 Task: Create and manage organization repository secrets for secure automation.
Action: Mouse moved to (377, 510)
Screenshot: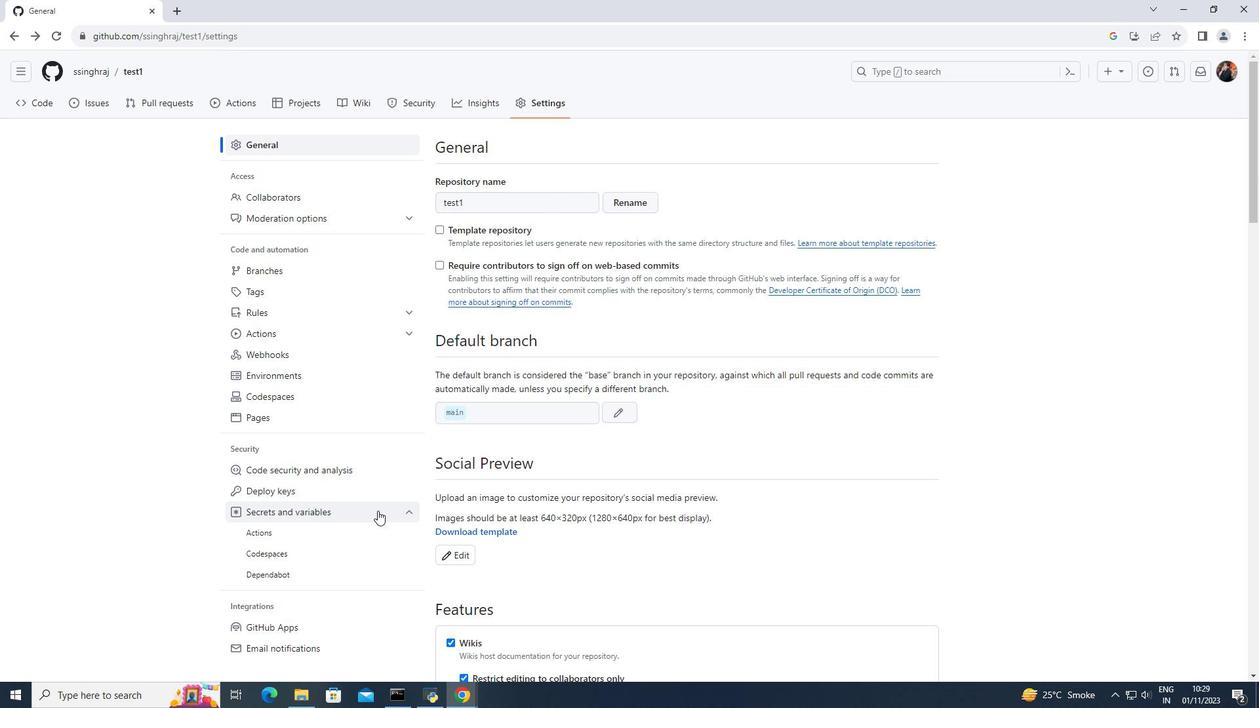 
Action: Mouse pressed left at (377, 510)
Screenshot: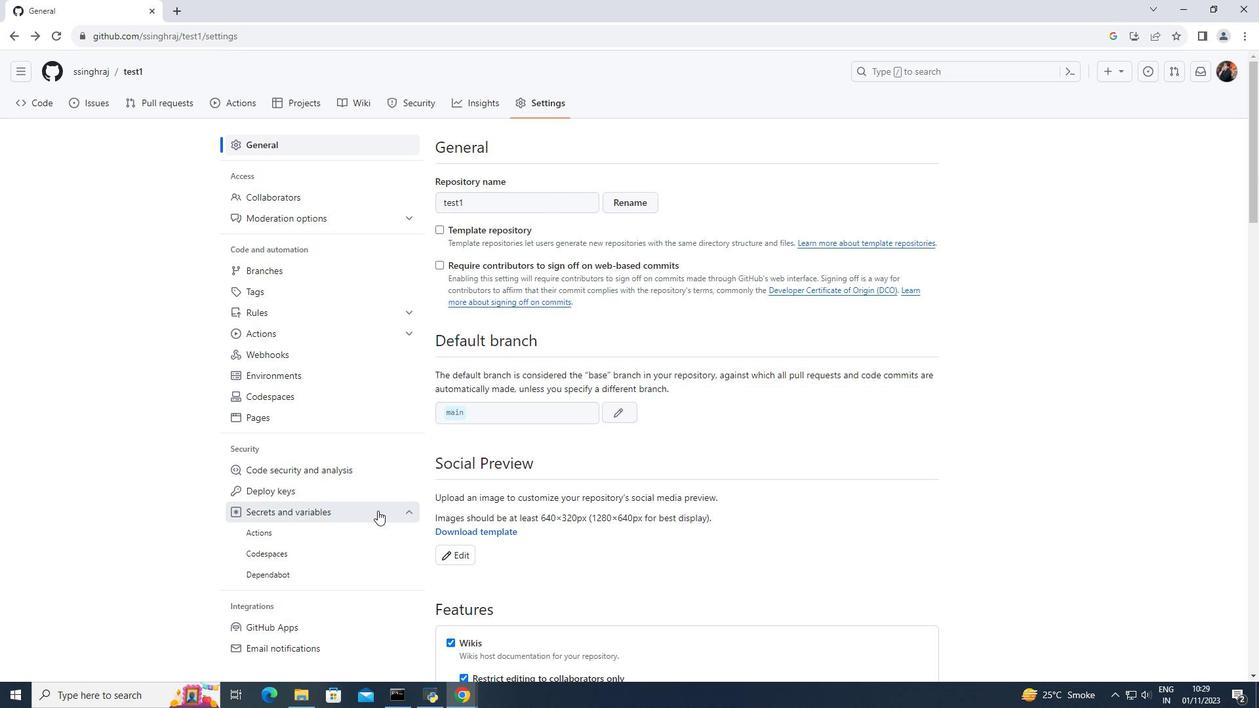 
Action: Mouse moved to (405, 508)
Screenshot: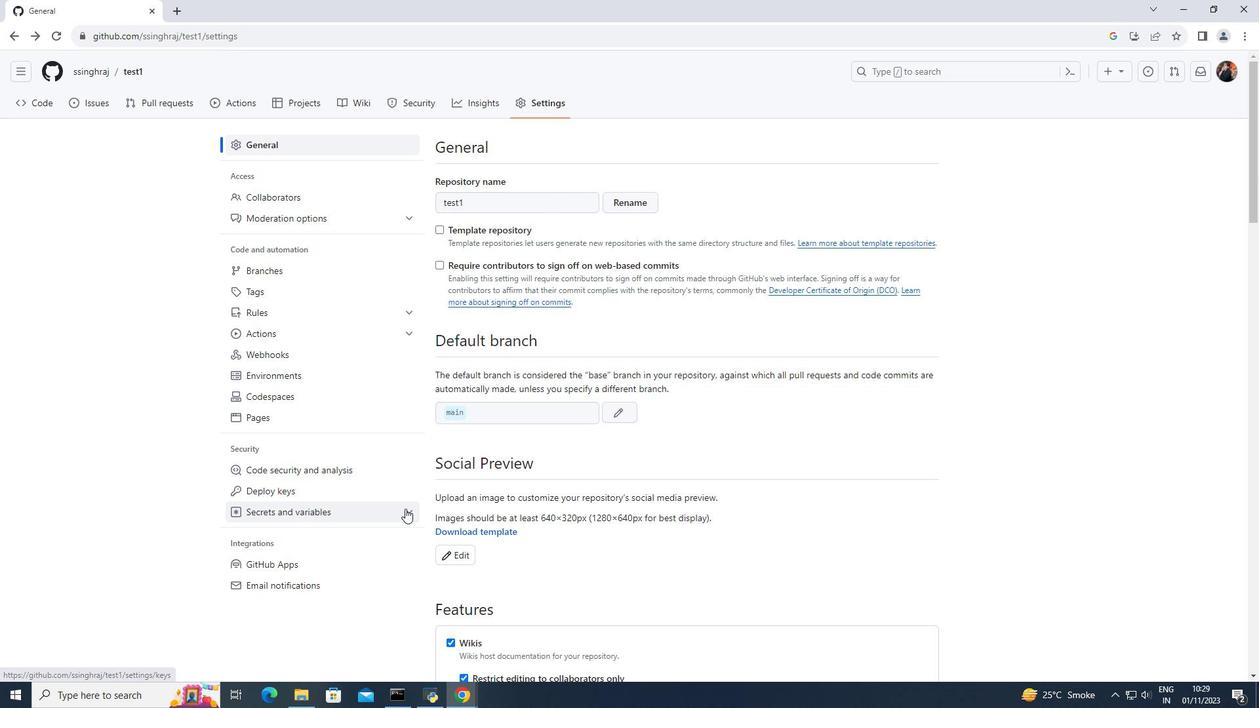 
Action: Mouse pressed left at (405, 508)
Screenshot: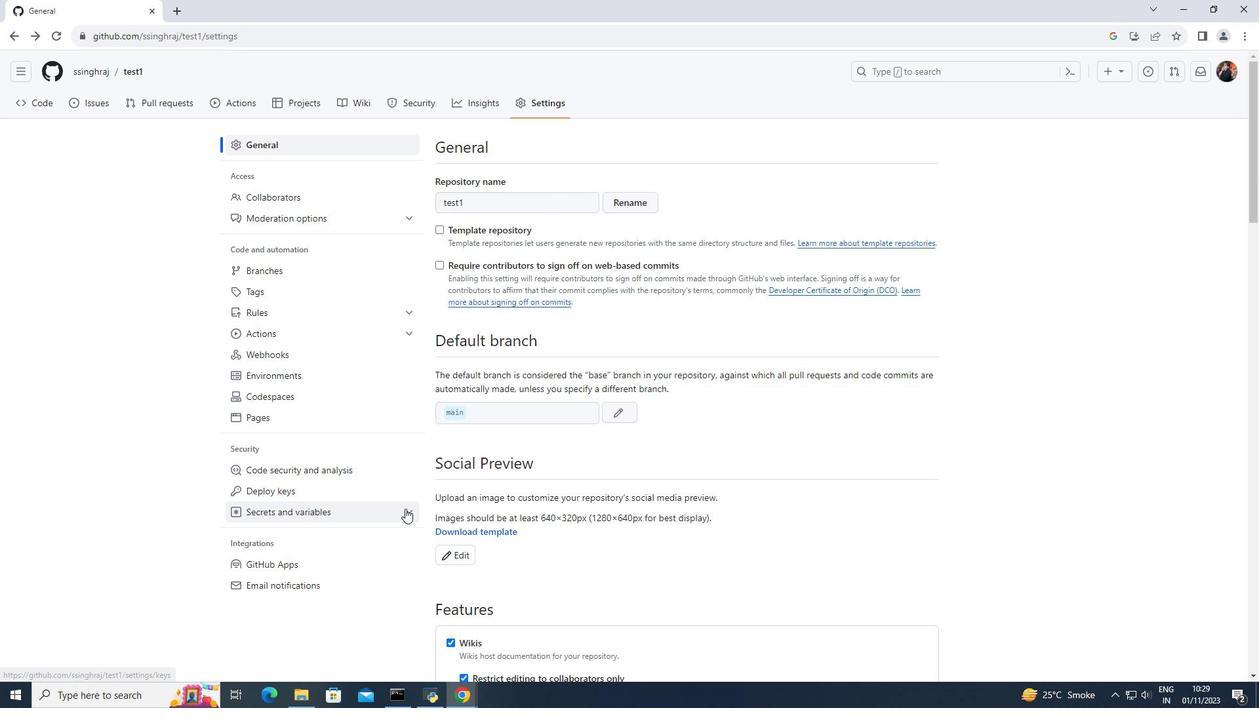 
Action: Mouse moved to (274, 531)
Screenshot: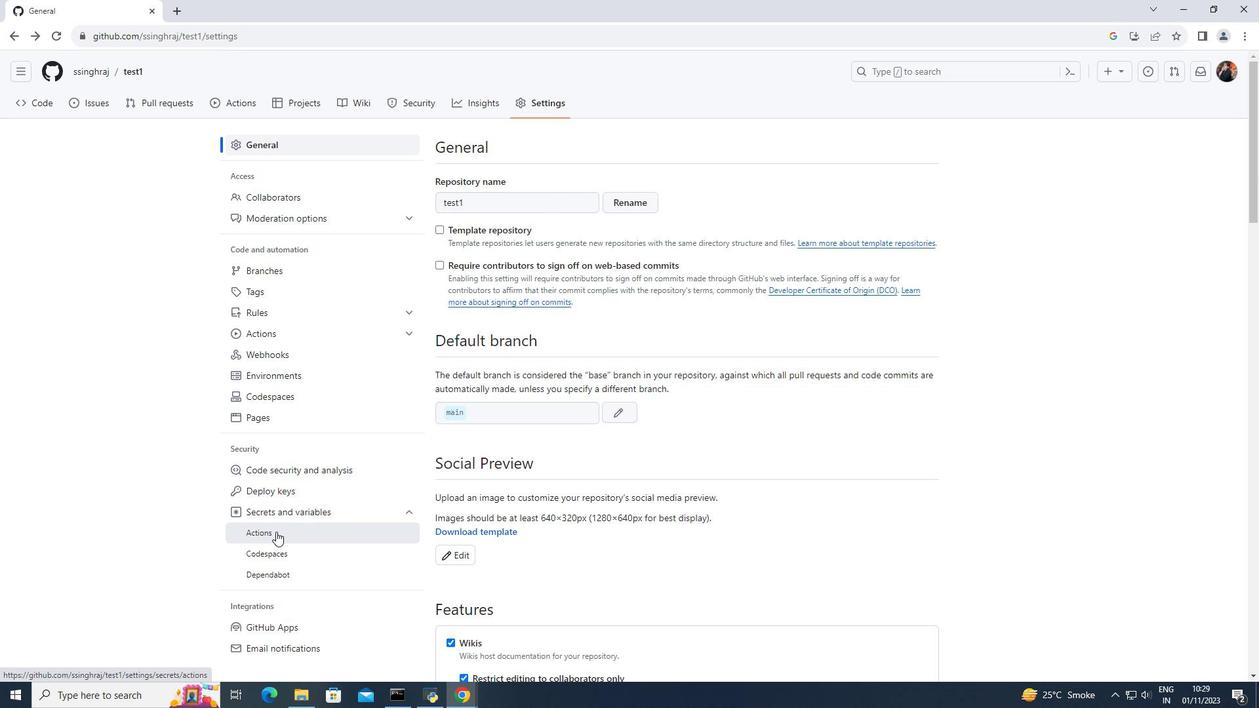 
Action: Mouse pressed left at (274, 531)
Screenshot: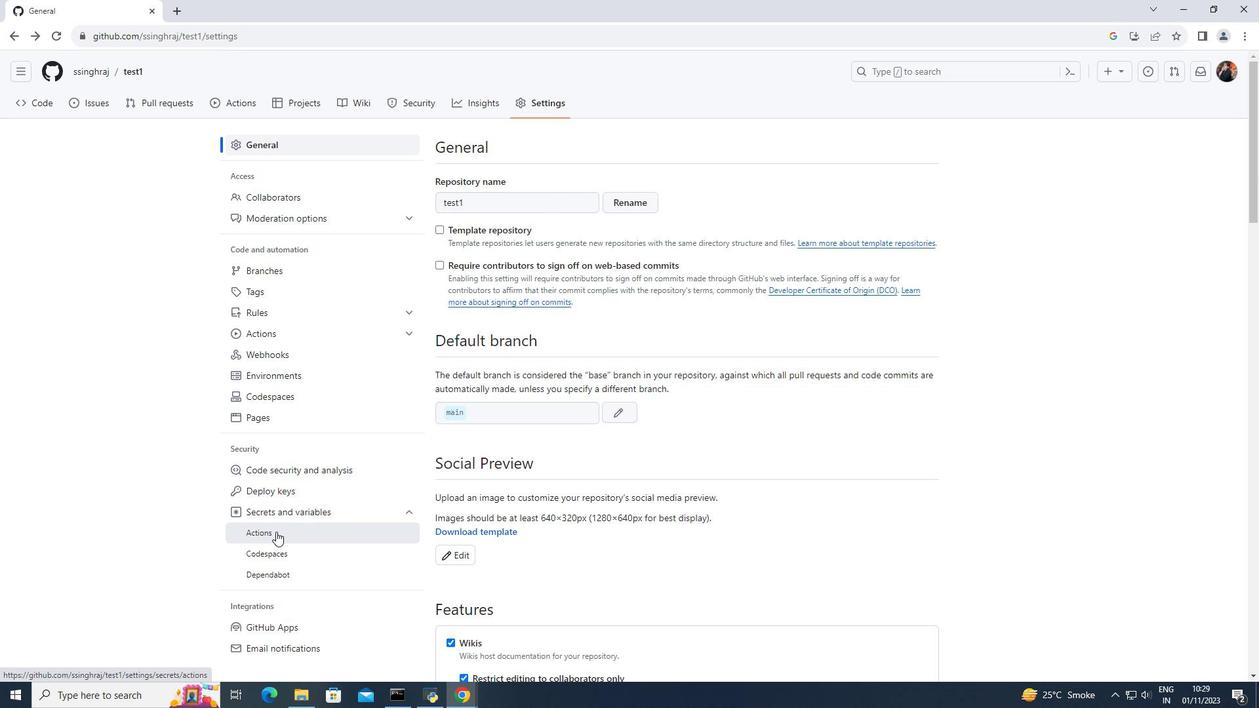 
Action: Mouse moved to (458, 282)
Screenshot: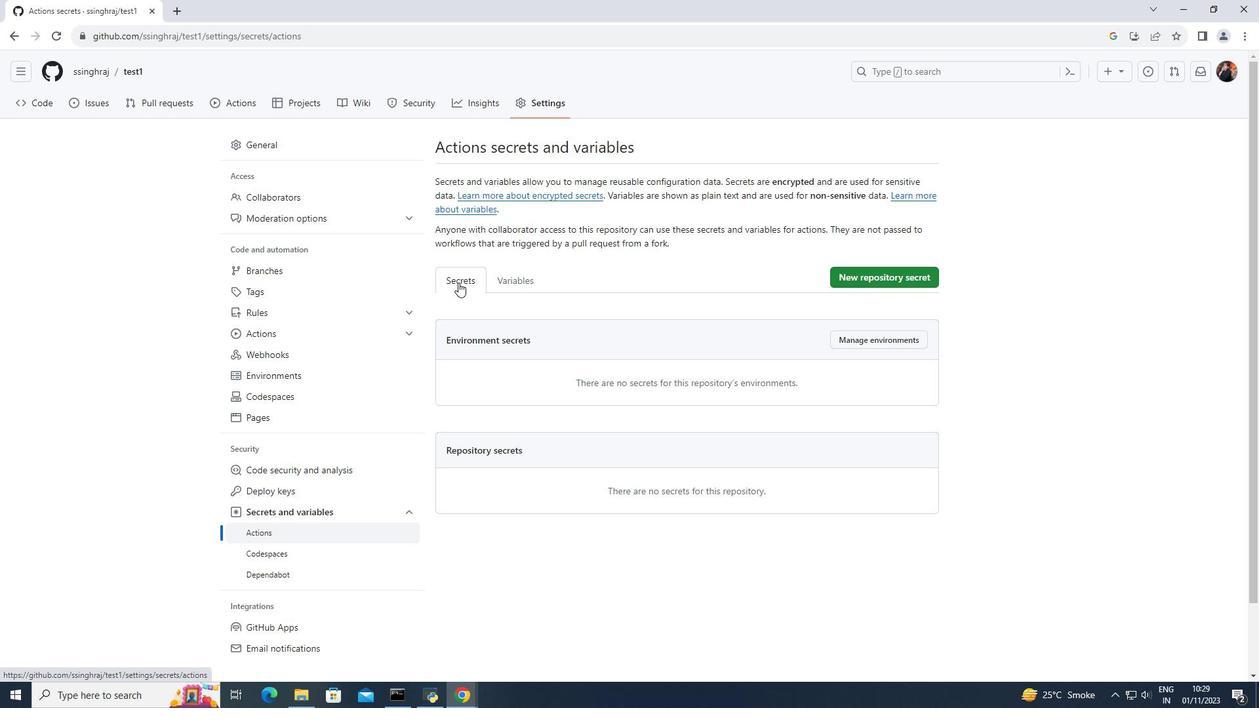 
Action: Mouse pressed left at (458, 282)
Screenshot: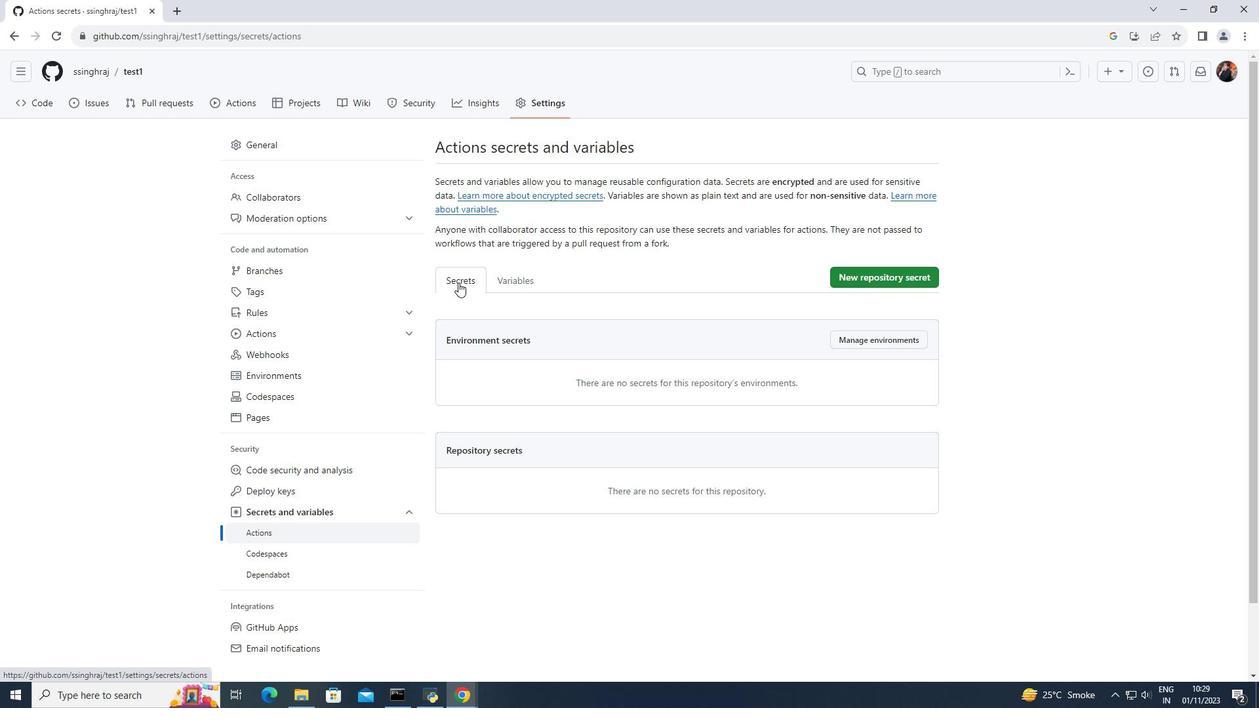 
Action: Mouse pressed left at (458, 282)
Screenshot: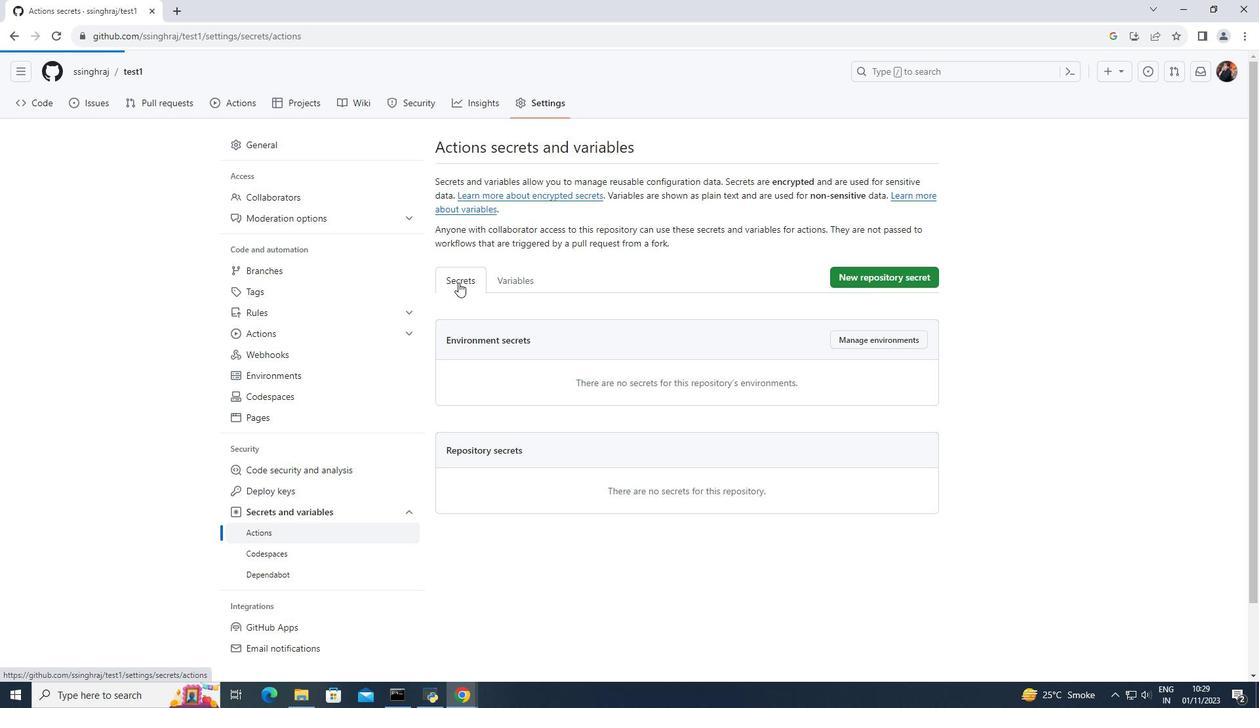 
Action: Mouse moved to (458, 281)
Screenshot: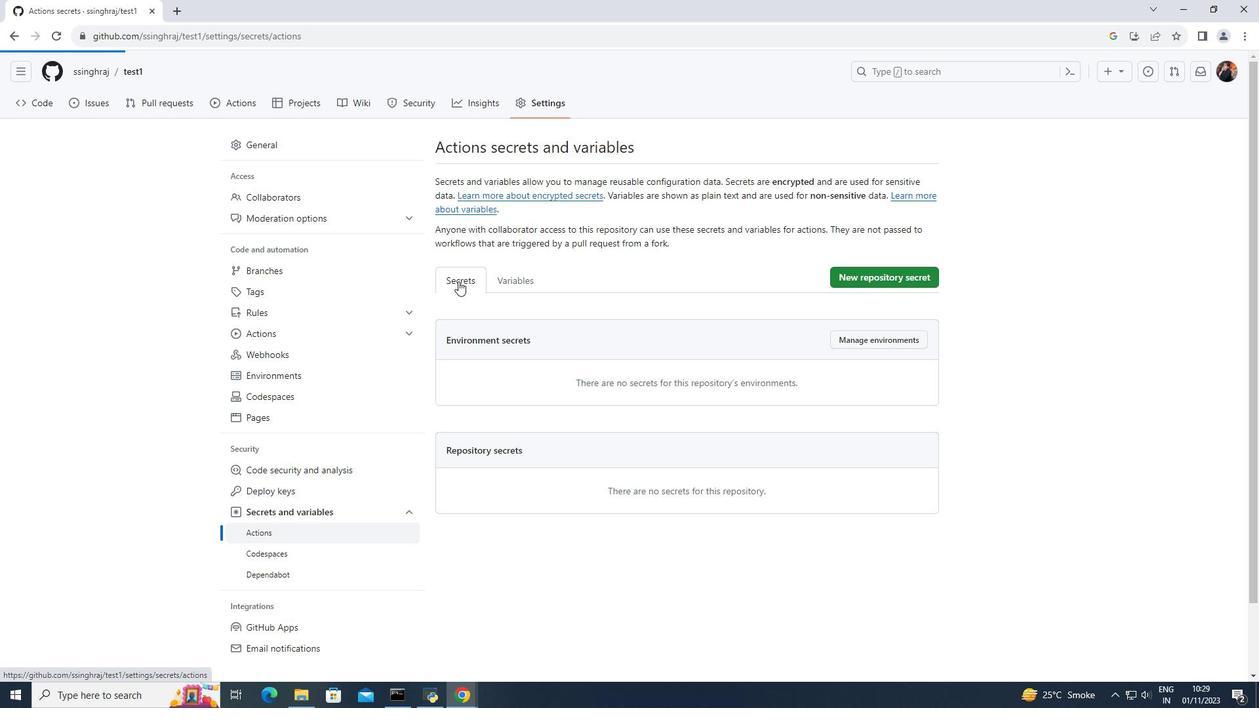 
Action: Mouse pressed left at (458, 281)
Screenshot: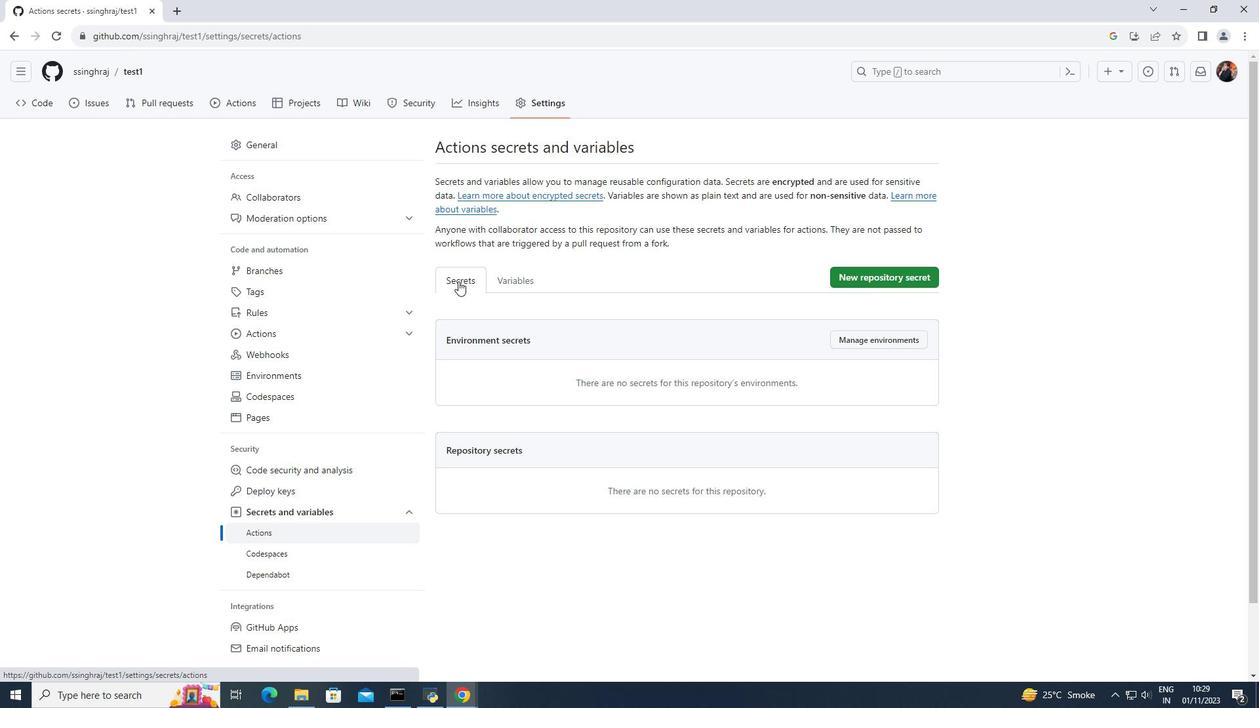 
Action: Mouse moved to (889, 276)
Screenshot: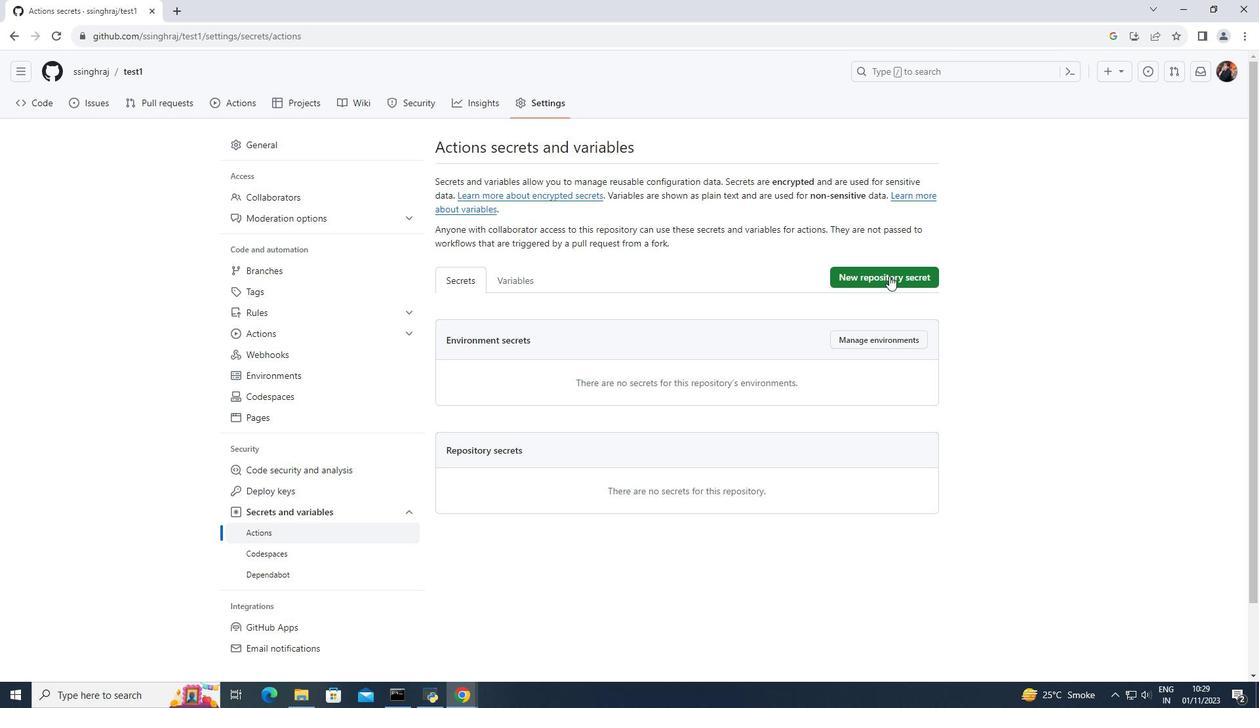 
Action: Mouse pressed left at (889, 276)
Screenshot: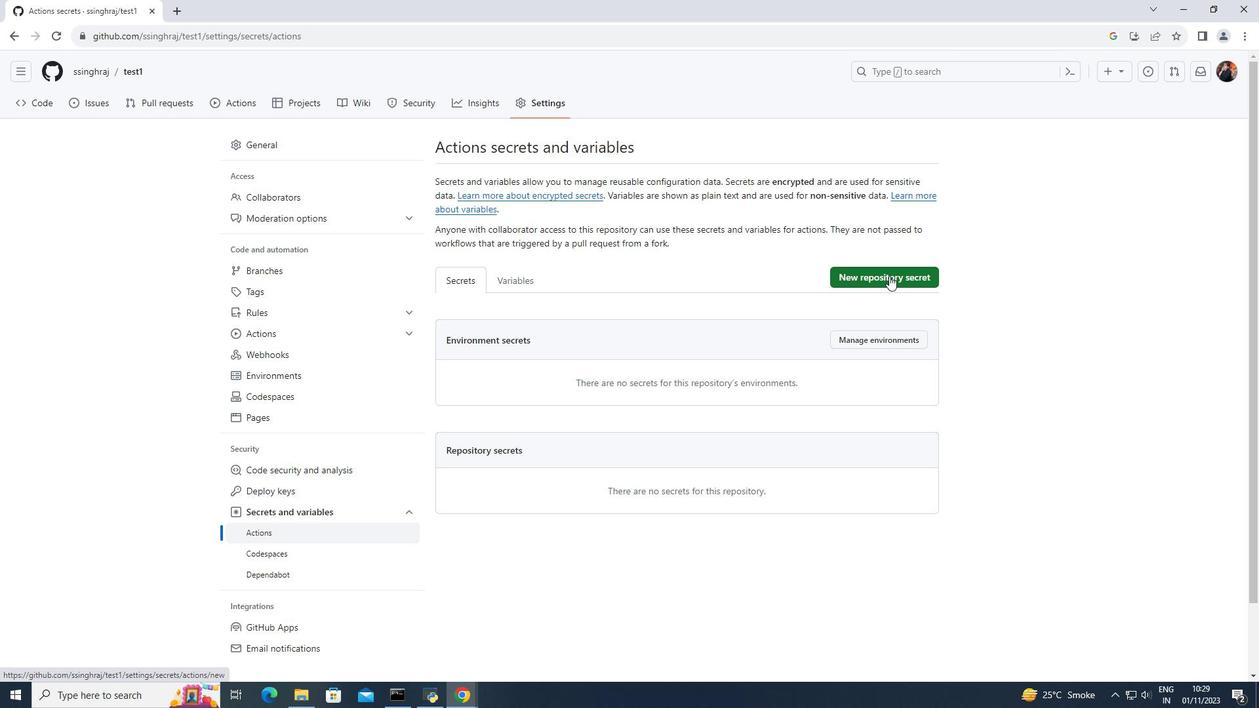 
Action: Mouse moved to (492, 198)
Screenshot: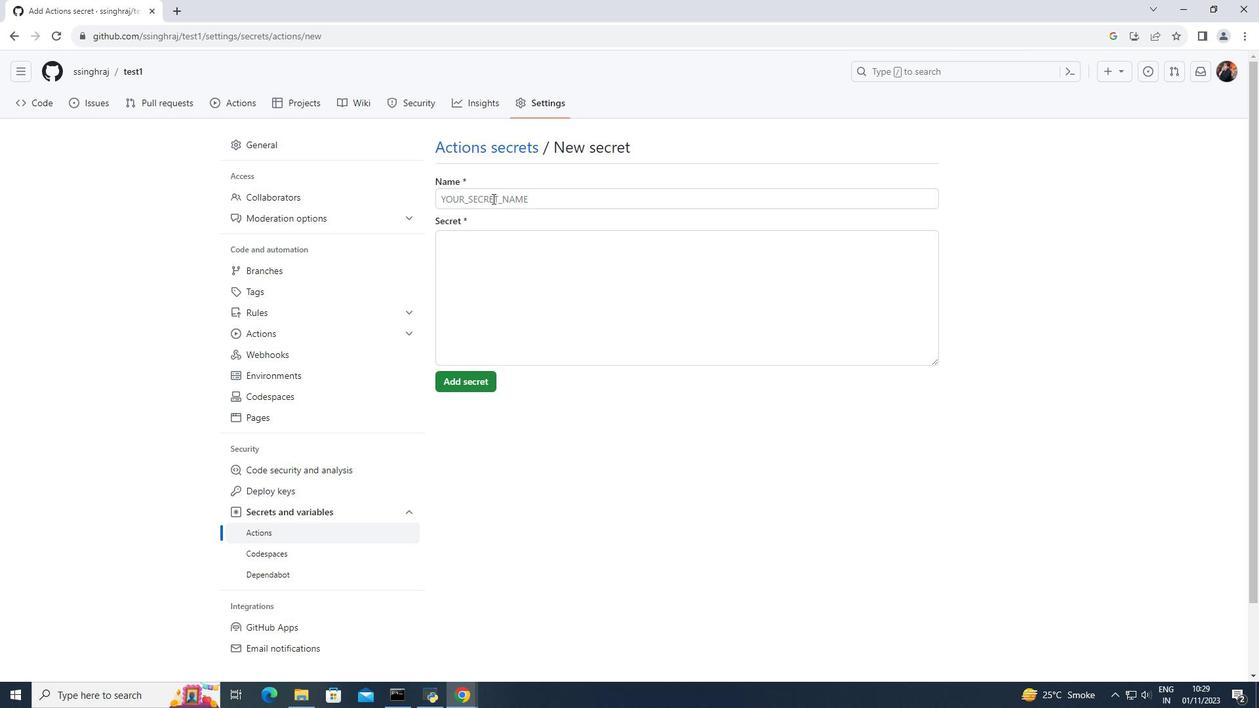 
Action: Mouse pressed left at (492, 198)
Screenshot: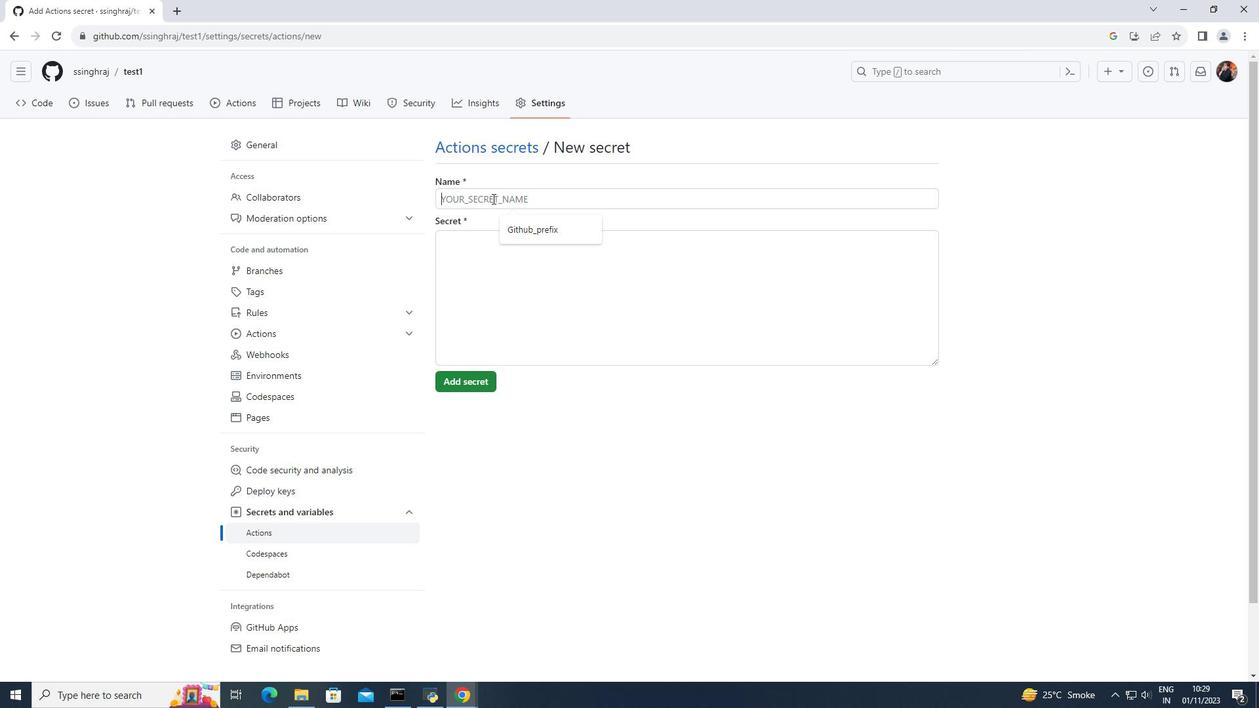 
Action: Mouse moved to (493, 197)
Screenshot: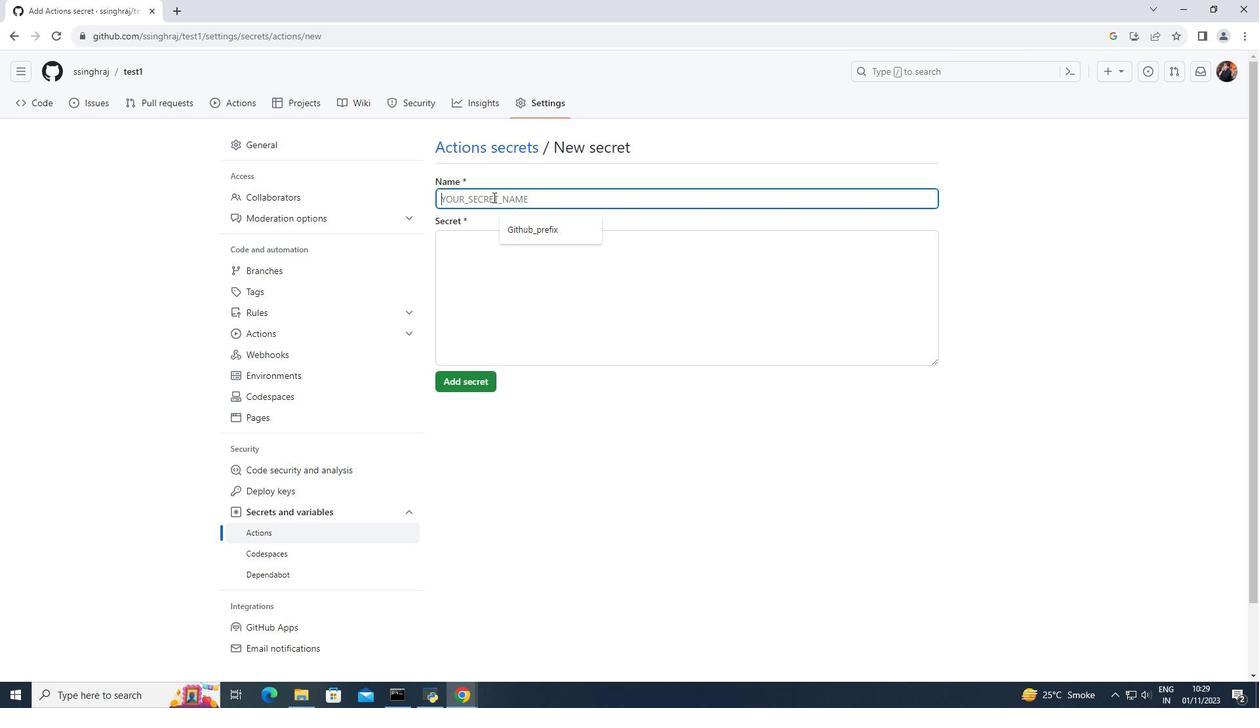 
Action: Key pressed sweta<Key.backspace><Key.backspace><Key.backspace><Key.backspace><Key.backspace><Key.backspace><Key.backspace><Key.backspace><Key.shift>Sweta<Key.shift_r>_singh
Screenshot: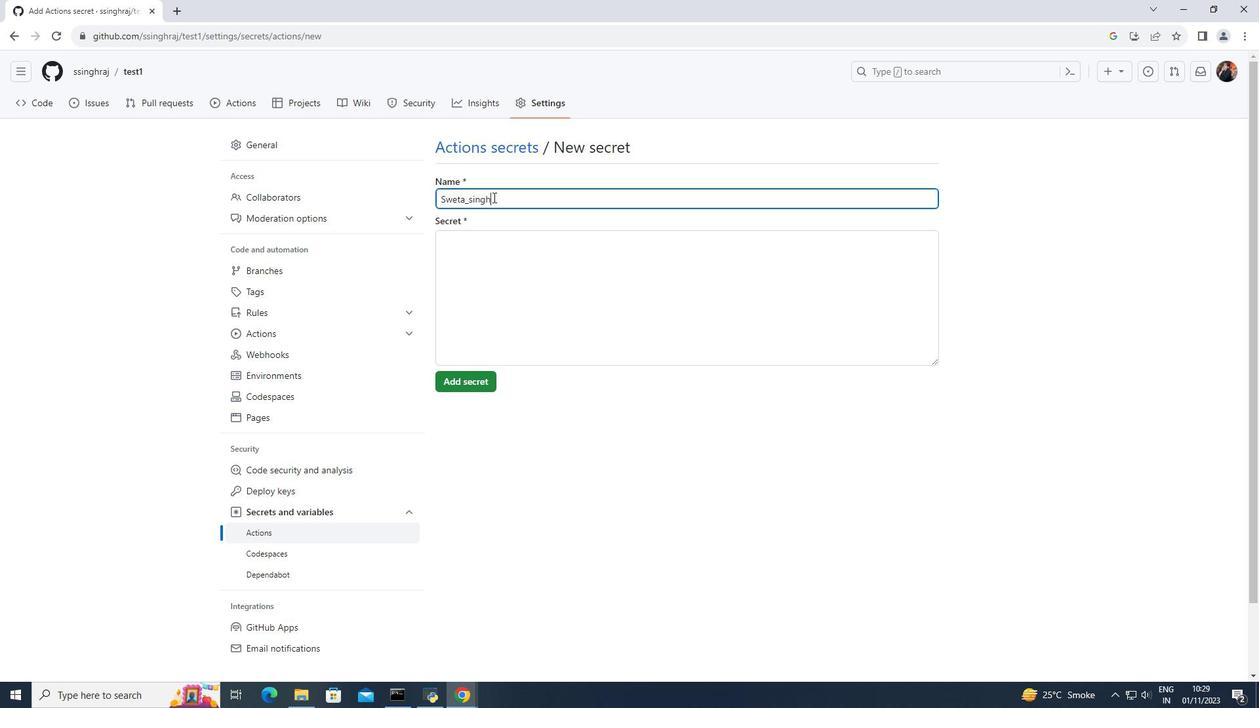 
Action: Mouse moved to (457, 240)
Screenshot: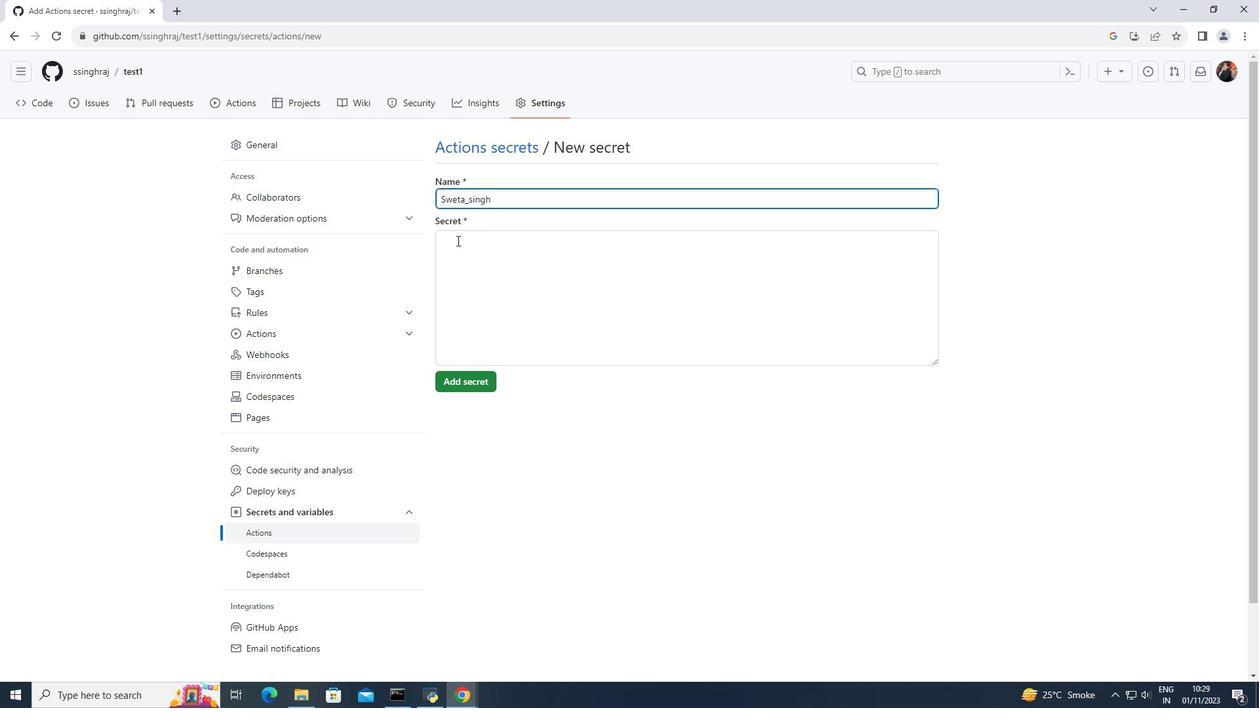 
Action: Mouse pressed left at (457, 240)
Screenshot: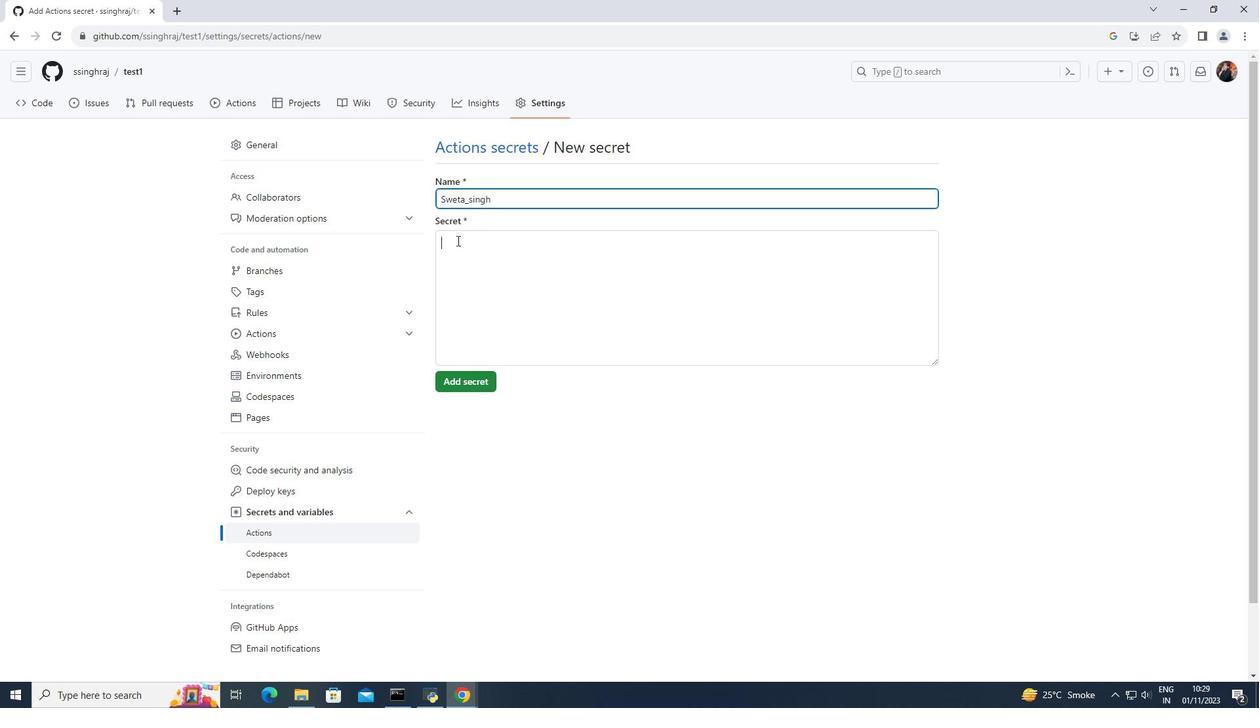 
Action: Key pressed 34562
Screenshot: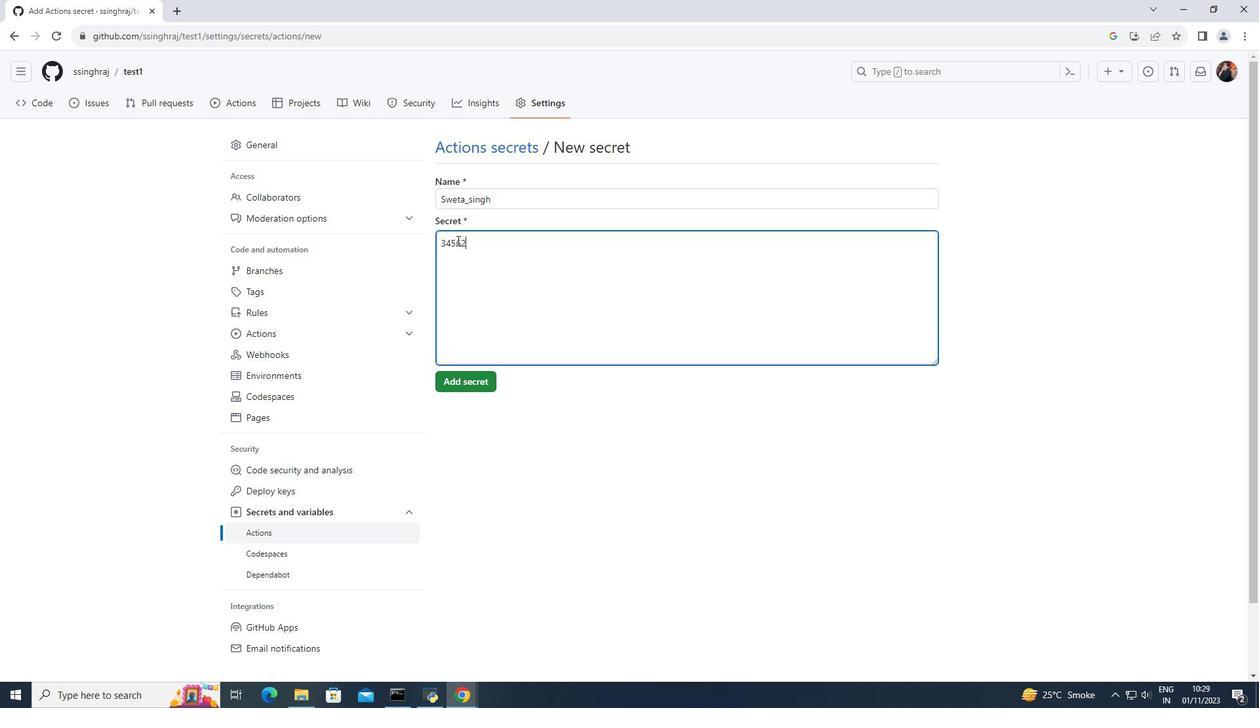 
Action: Mouse moved to (476, 380)
Screenshot: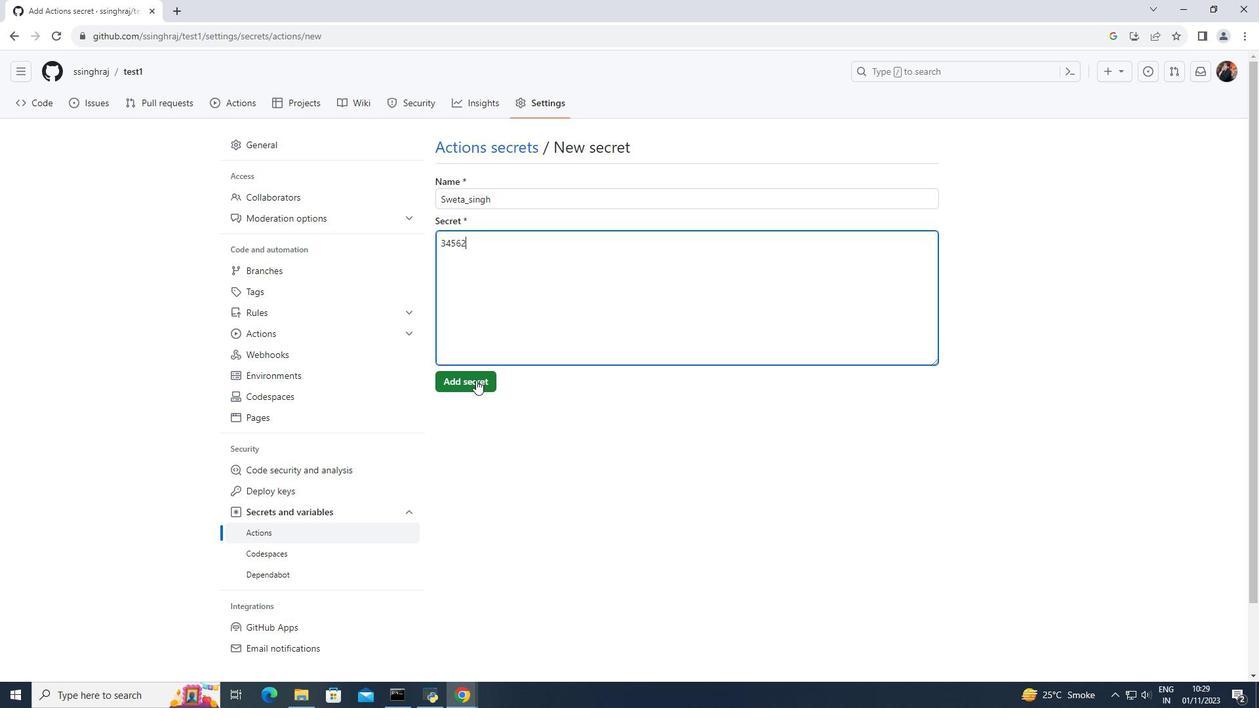 
Action: Mouse pressed left at (476, 380)
Screenshot: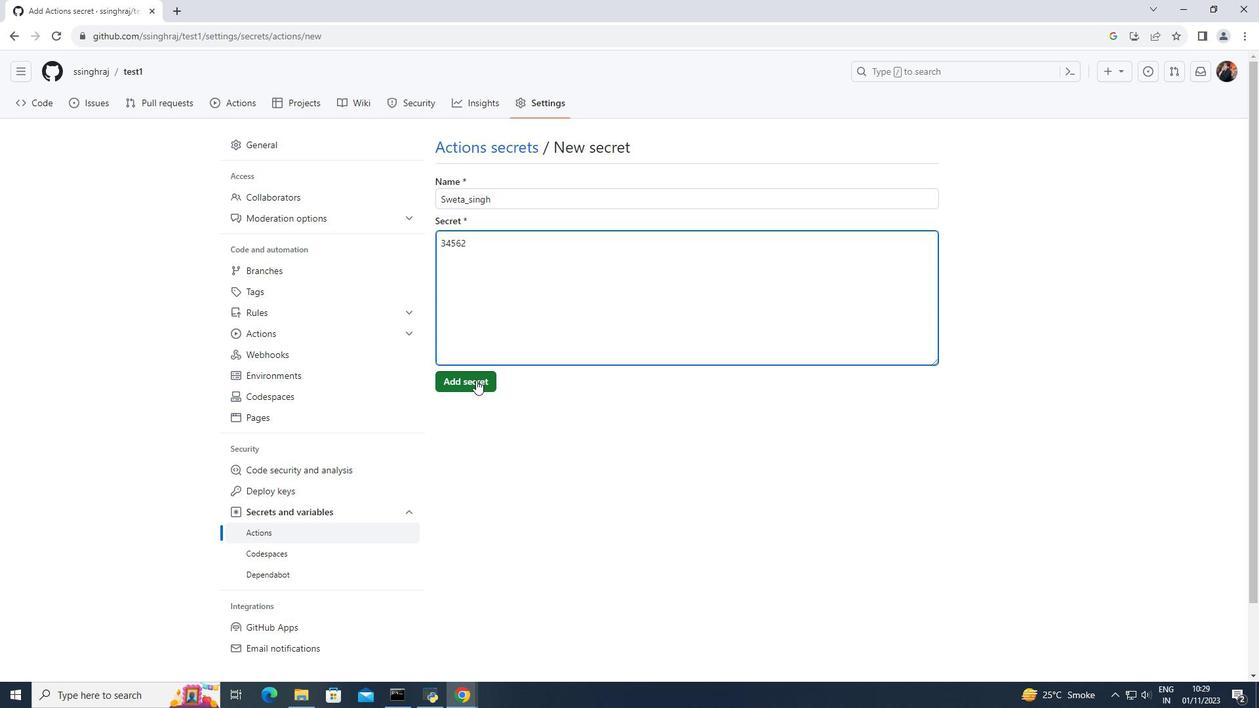 
Action: Mouse moved to (712, 420)
Screenshot: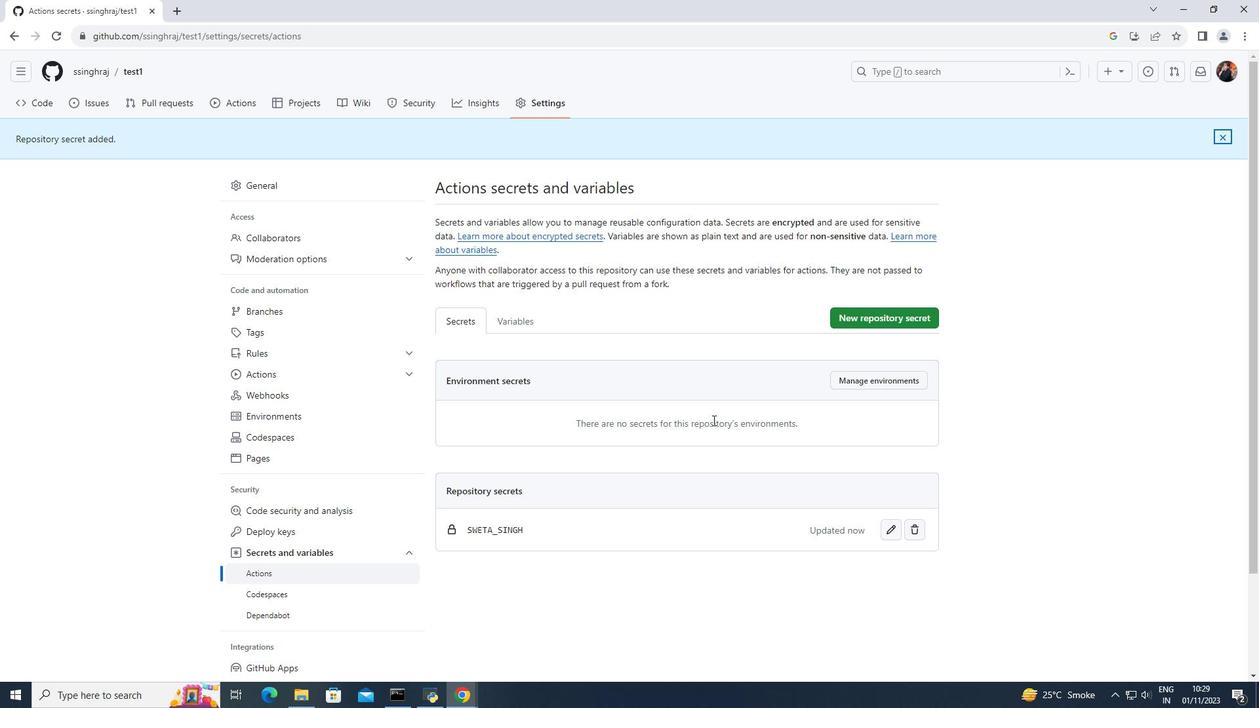 
